 Task: Create Workspace Health and Safety Workspace description Create and manage company-wide sustainability reporting. Workspace type Education
Action: Mouse moved to (425, 93)
Screenshot: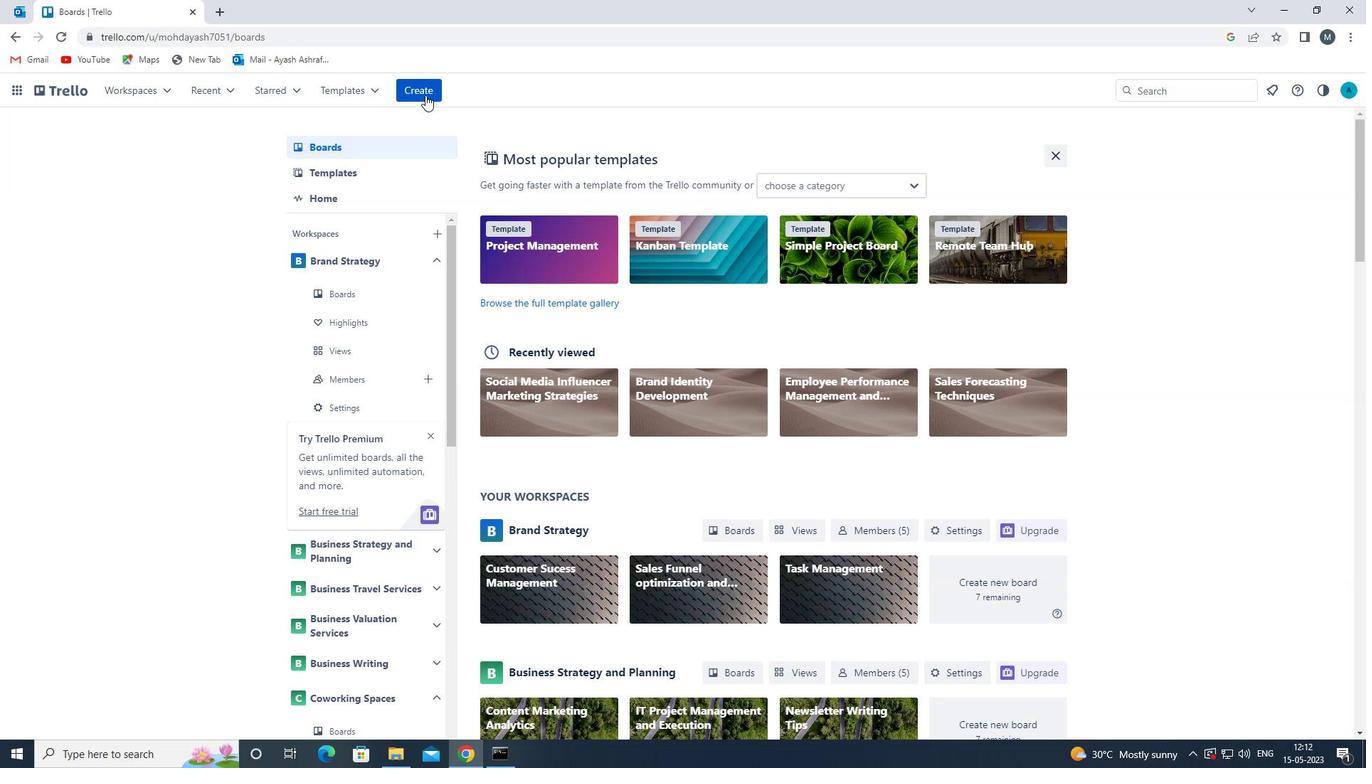 
Action: Mouse pressed left at (425, 93)
Screenshot: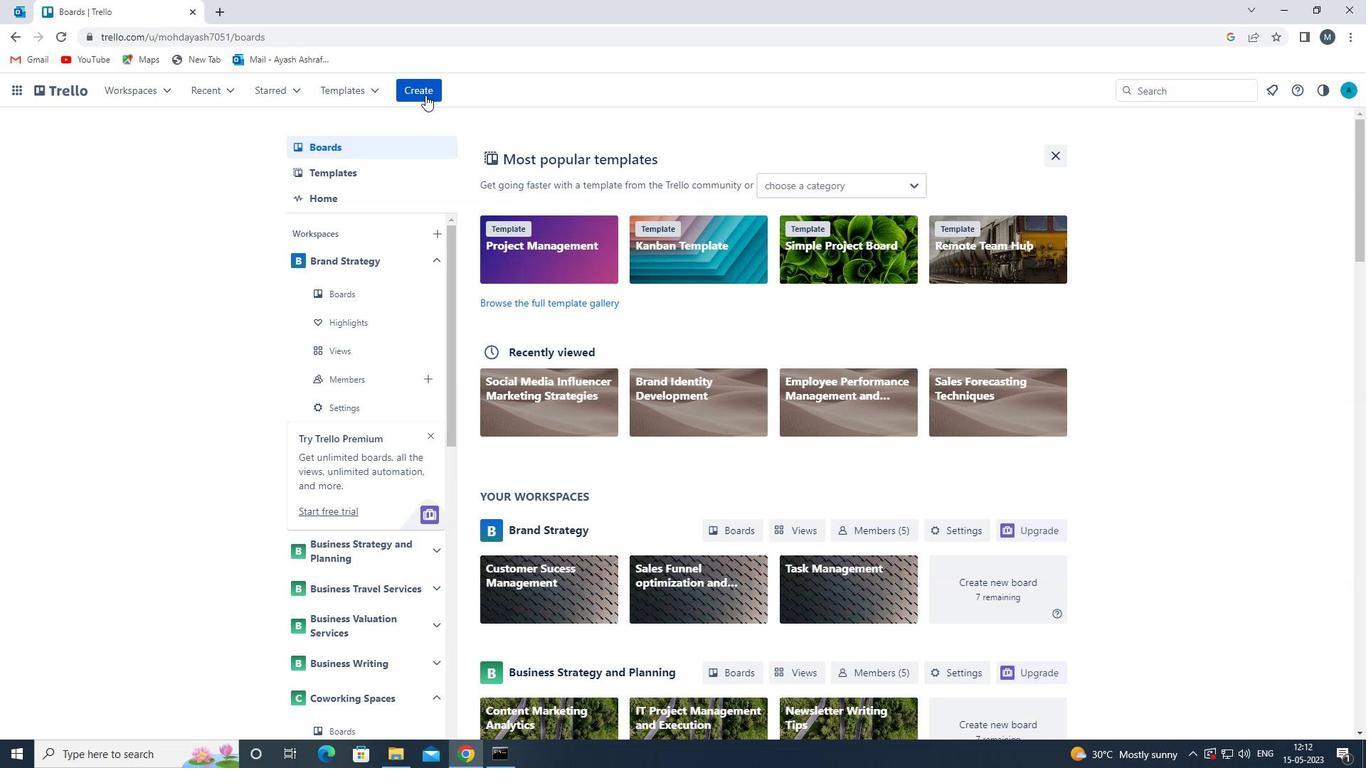 
Action: Mouse moved to (485, 237)
Screenshot: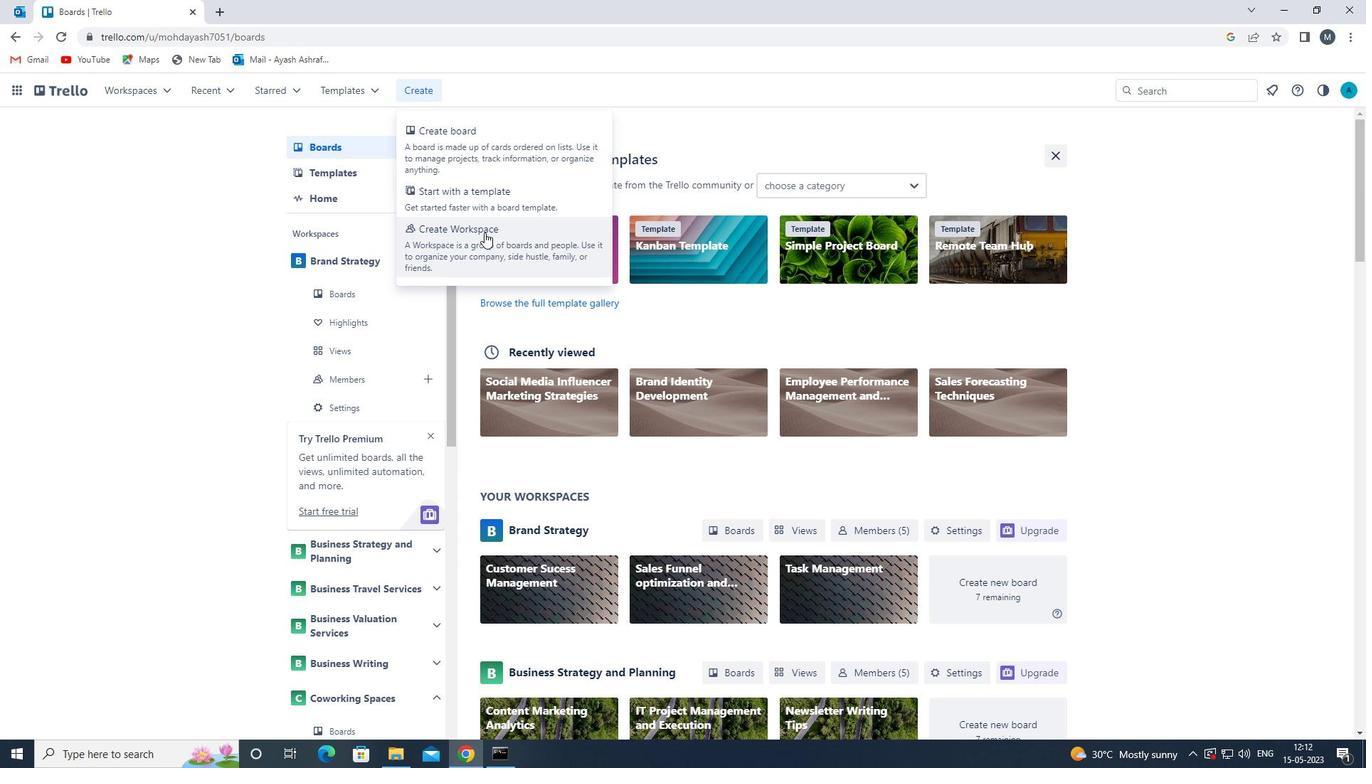 
Action: Mouse pressed left at (485, 237)
Screenshot: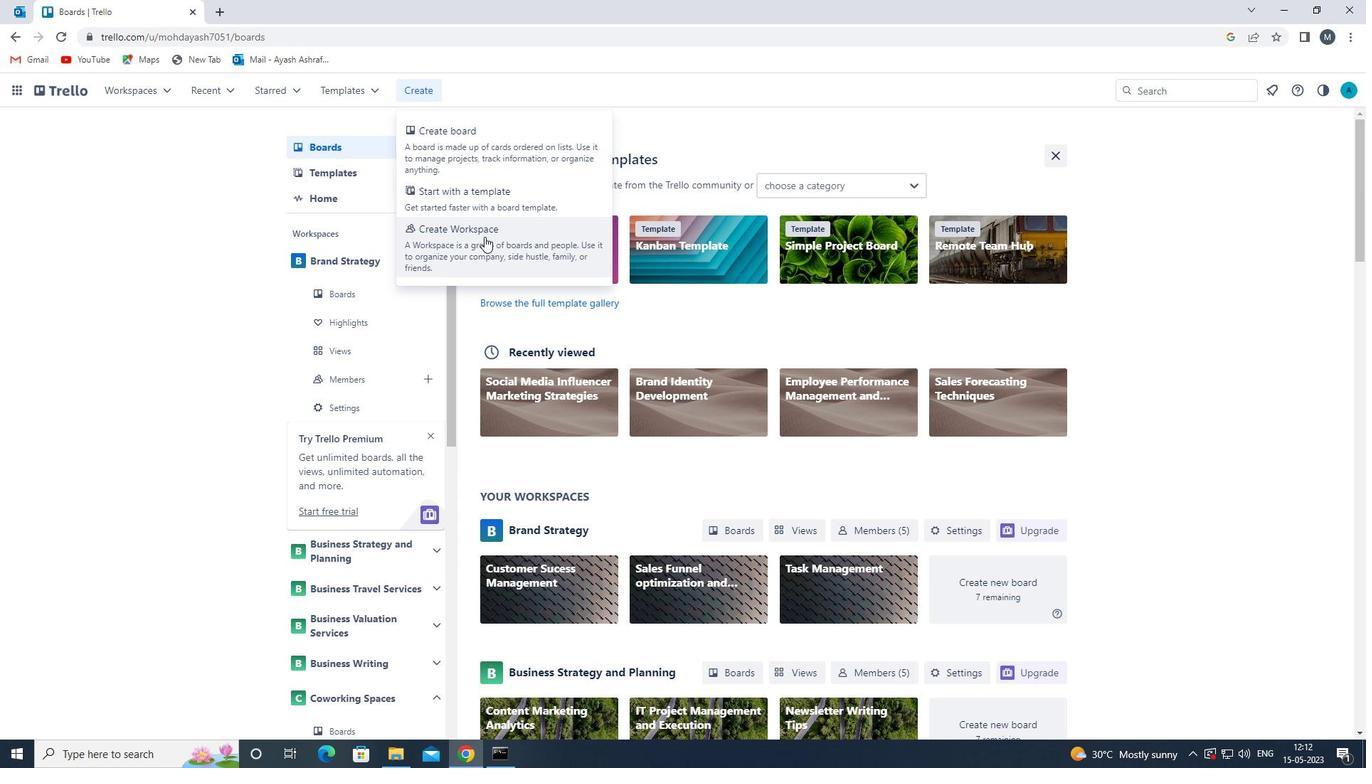 
Action: Mouse moved to (440, 264)
Screenshot: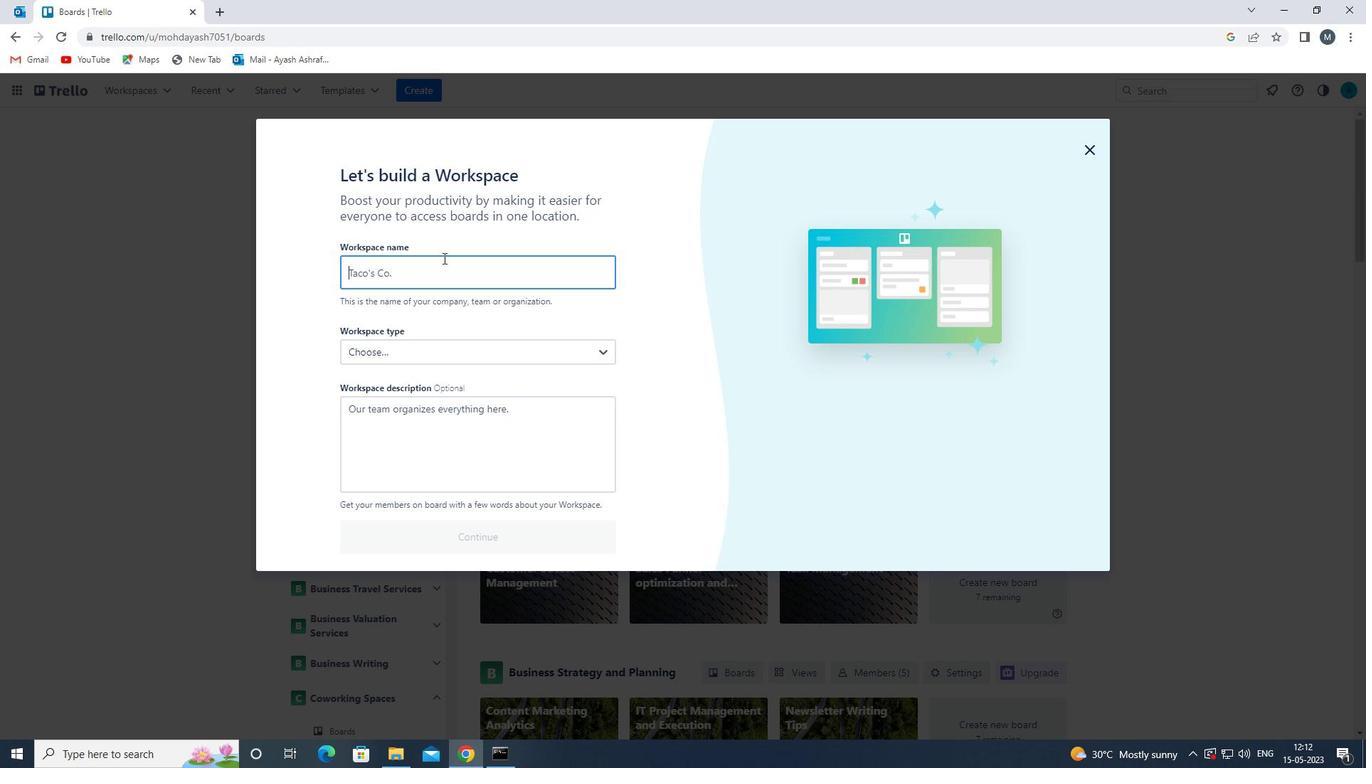 
Action: Mouse pressed left at (440, 264)
Screenshot: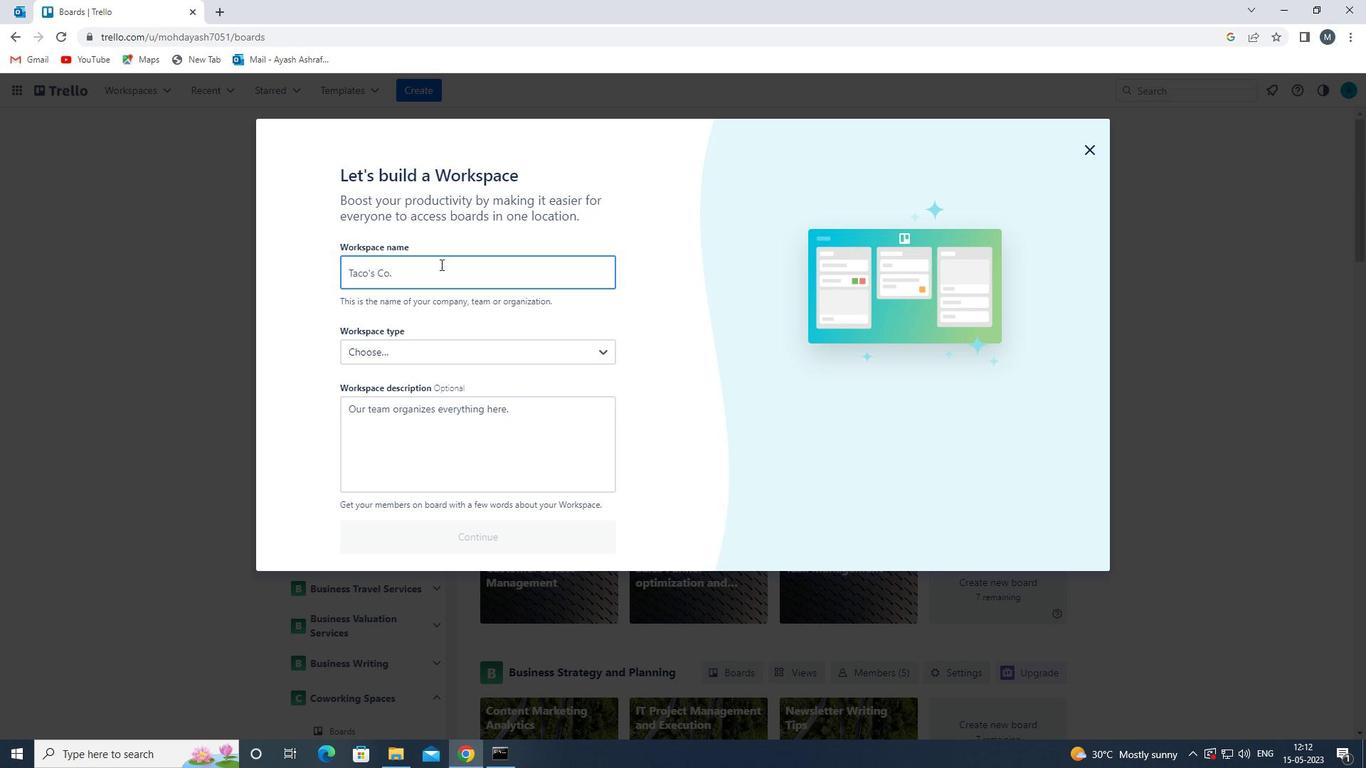 
Action: Key pressed <Key.shift>HEALTH<Key.space>AND<Key.space><Key.shift><Key.shift><Key.shift><Key.shift><Key.shift><Key.shift><Key.shift><Key.shift><Key.shift><Key.shift>SAFETY<Key.space>
Screenshot: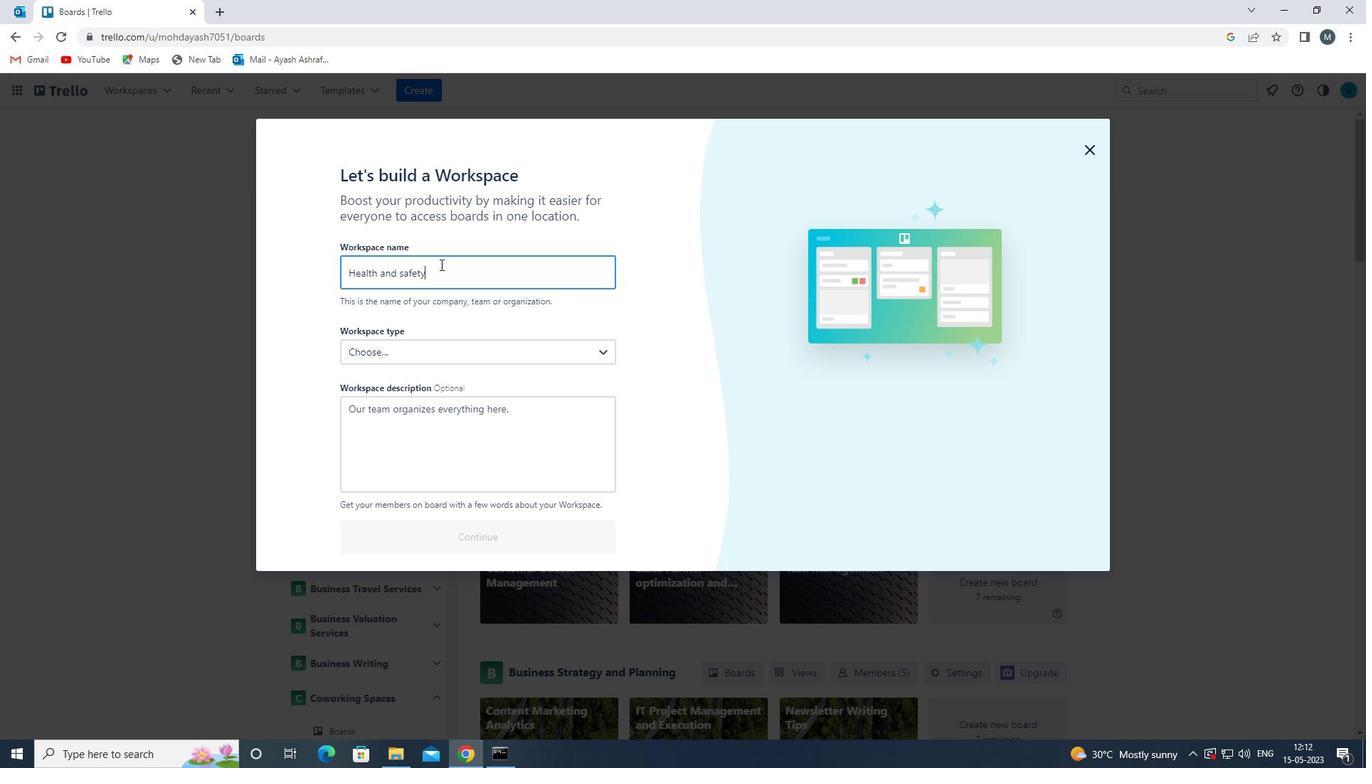 
Action: Mouse moved to (405, 273)
Screenshot: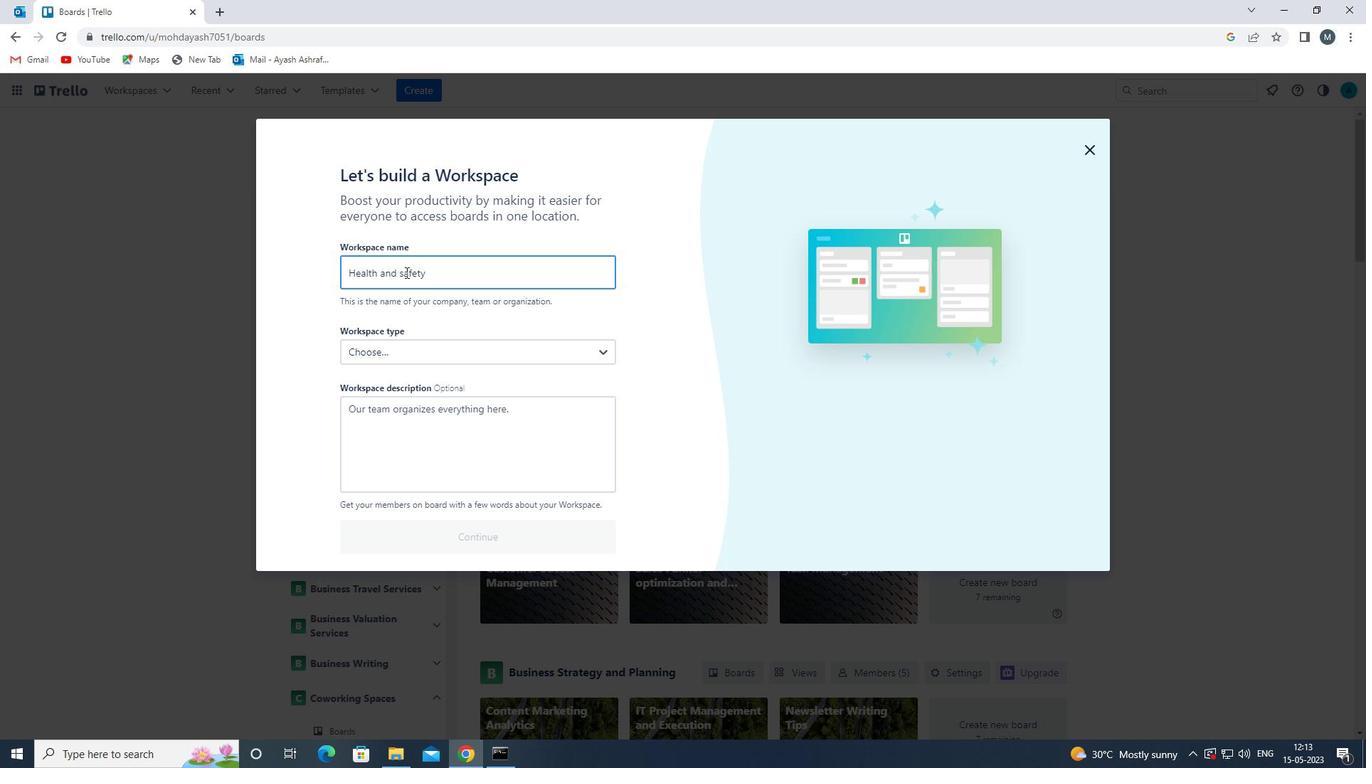 
Action: Mouse pressed left at (405, 273)
Screenshot: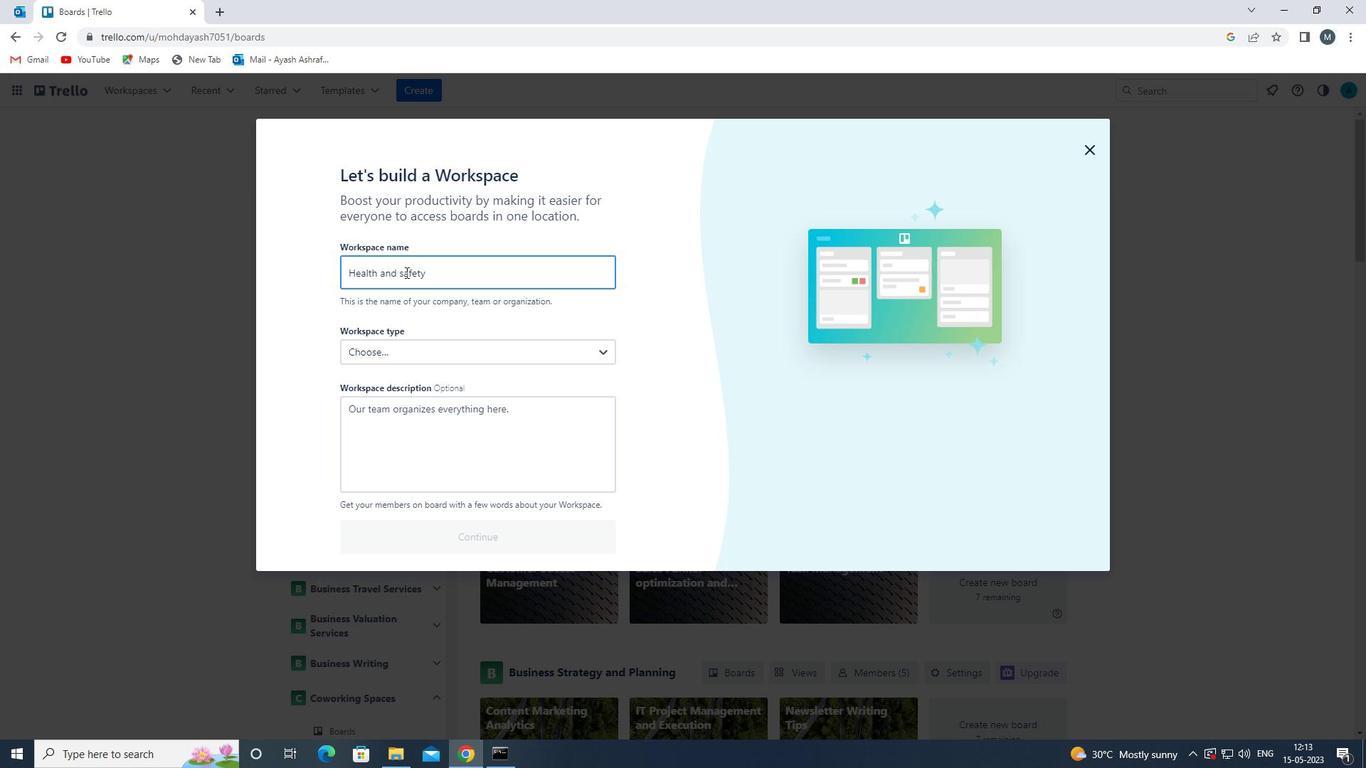 
Action: Mouse moved to (425, 281)
Screenshot: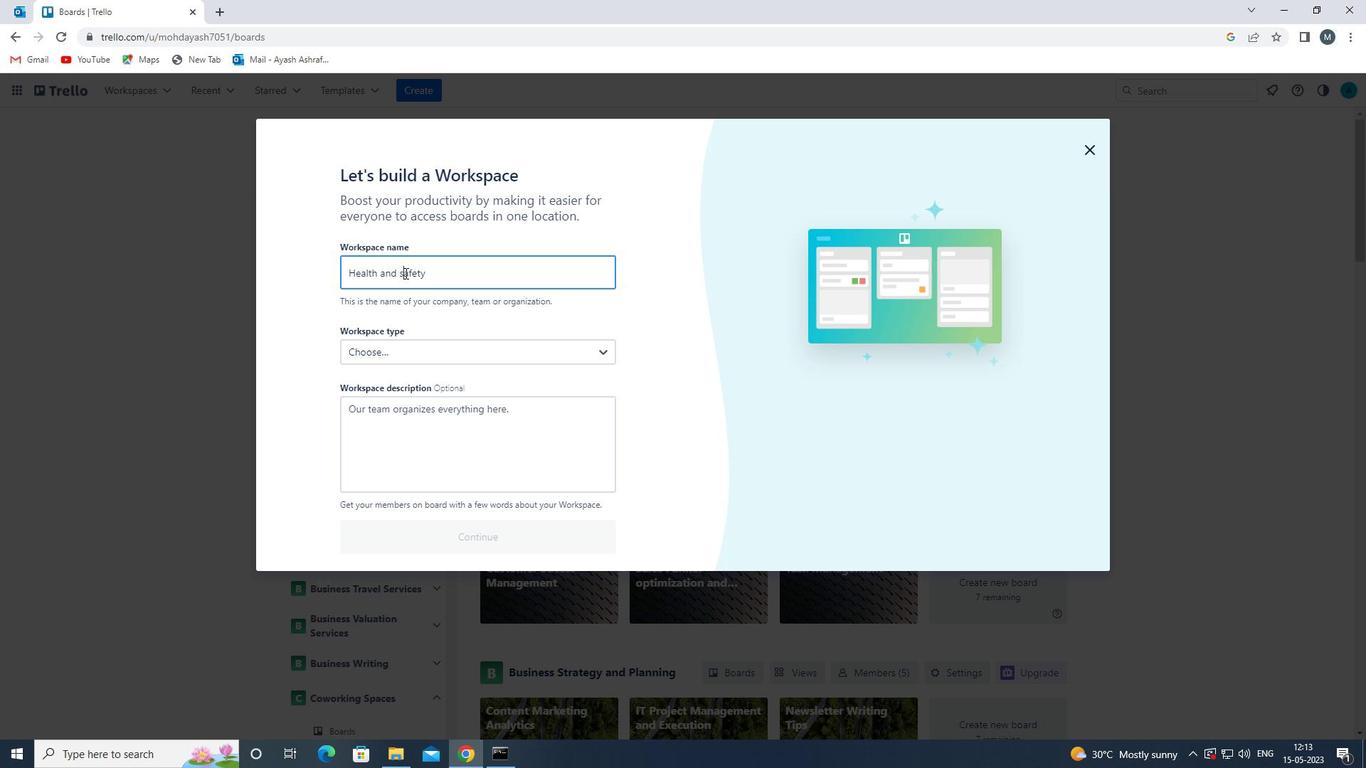 
Action: Key pressed <Key.backspace><Key.shift>S
Screenshot: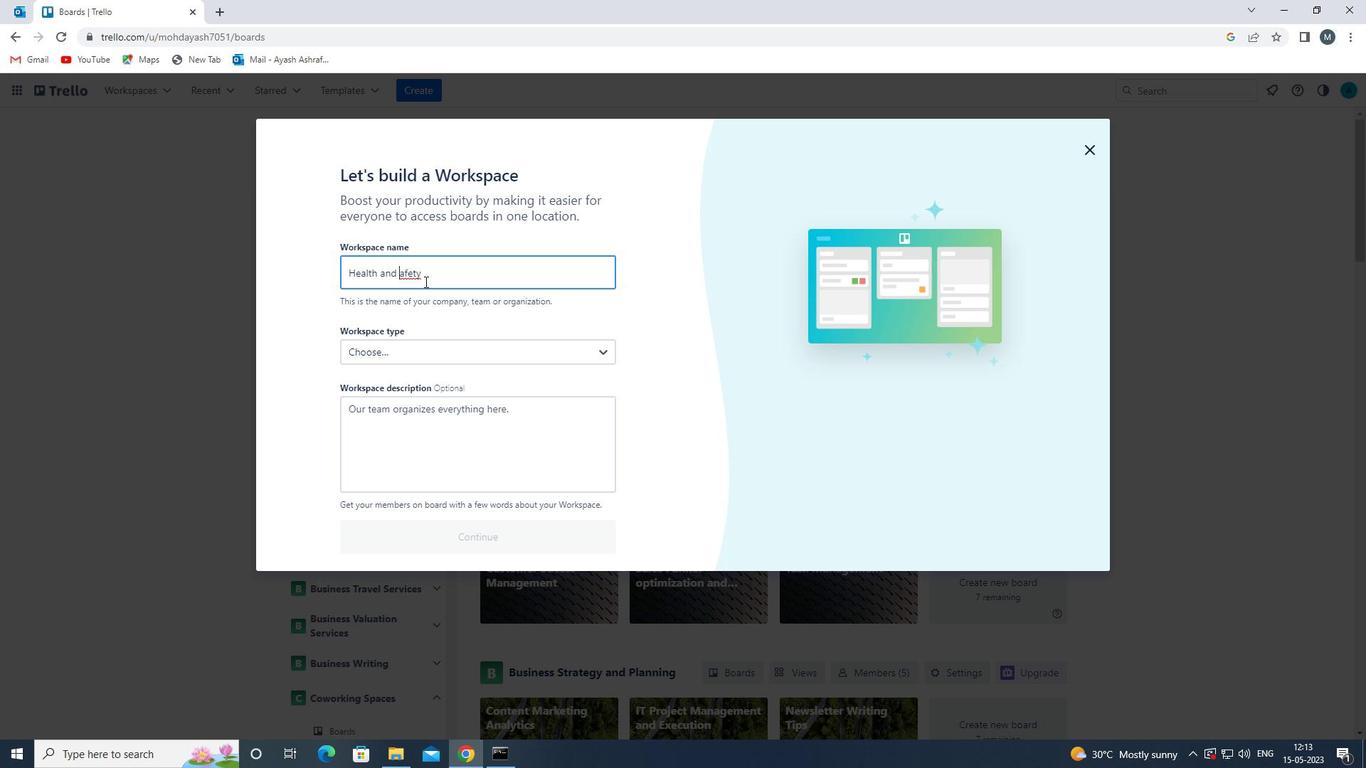 
Action: Mouse moved to (420, 355)
Screenshot: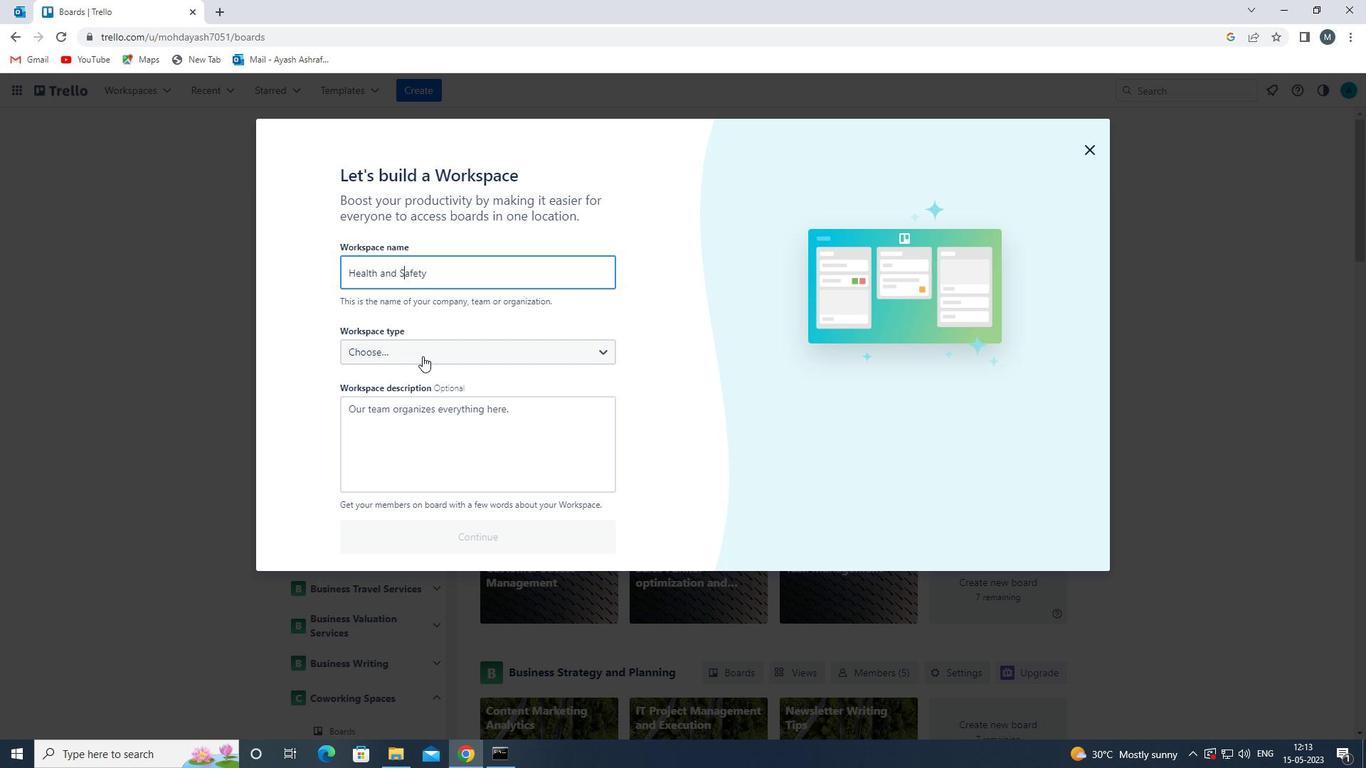 
Action: Mouse pressed left at (420, 355)
Screenshot: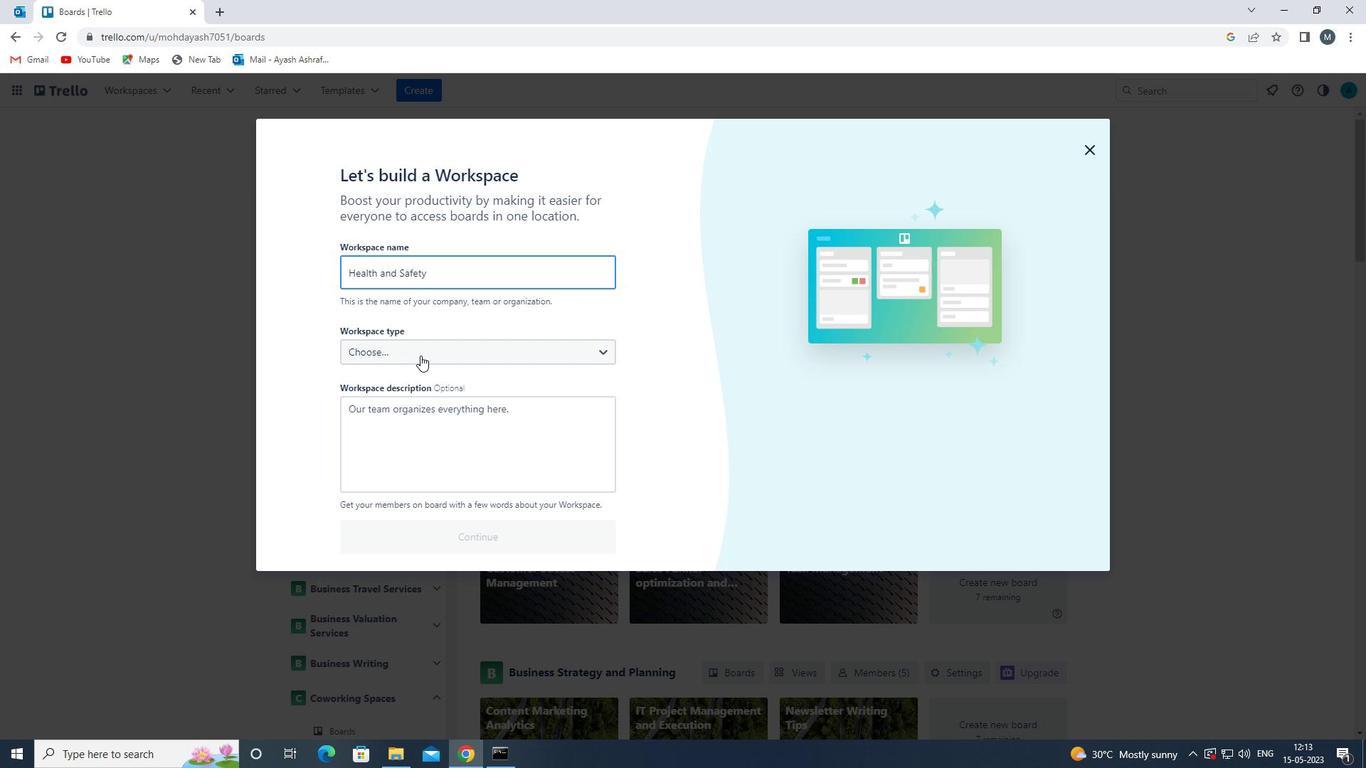 
Action: Mouse moved to (397, 387)
Screenshot: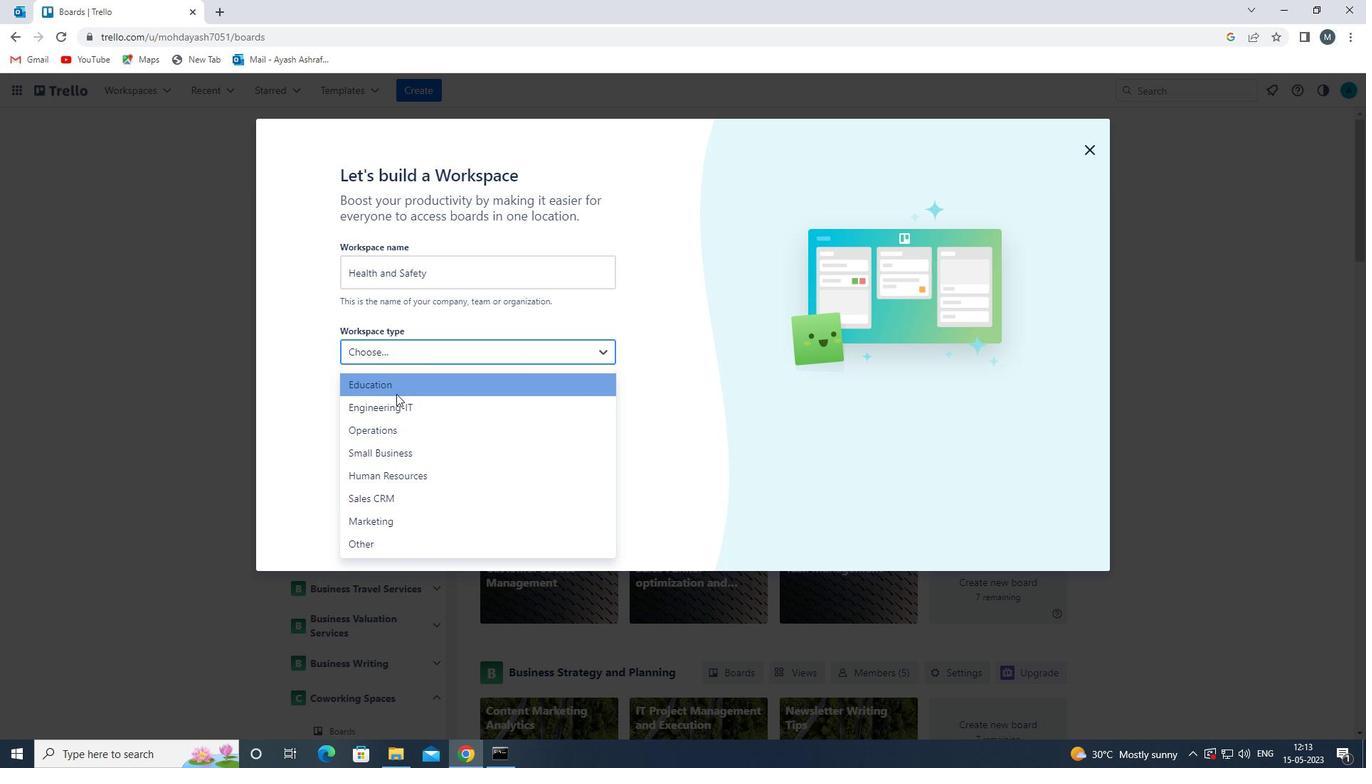 
Action: Mouse pressed left at (397, 387)
Screenshot: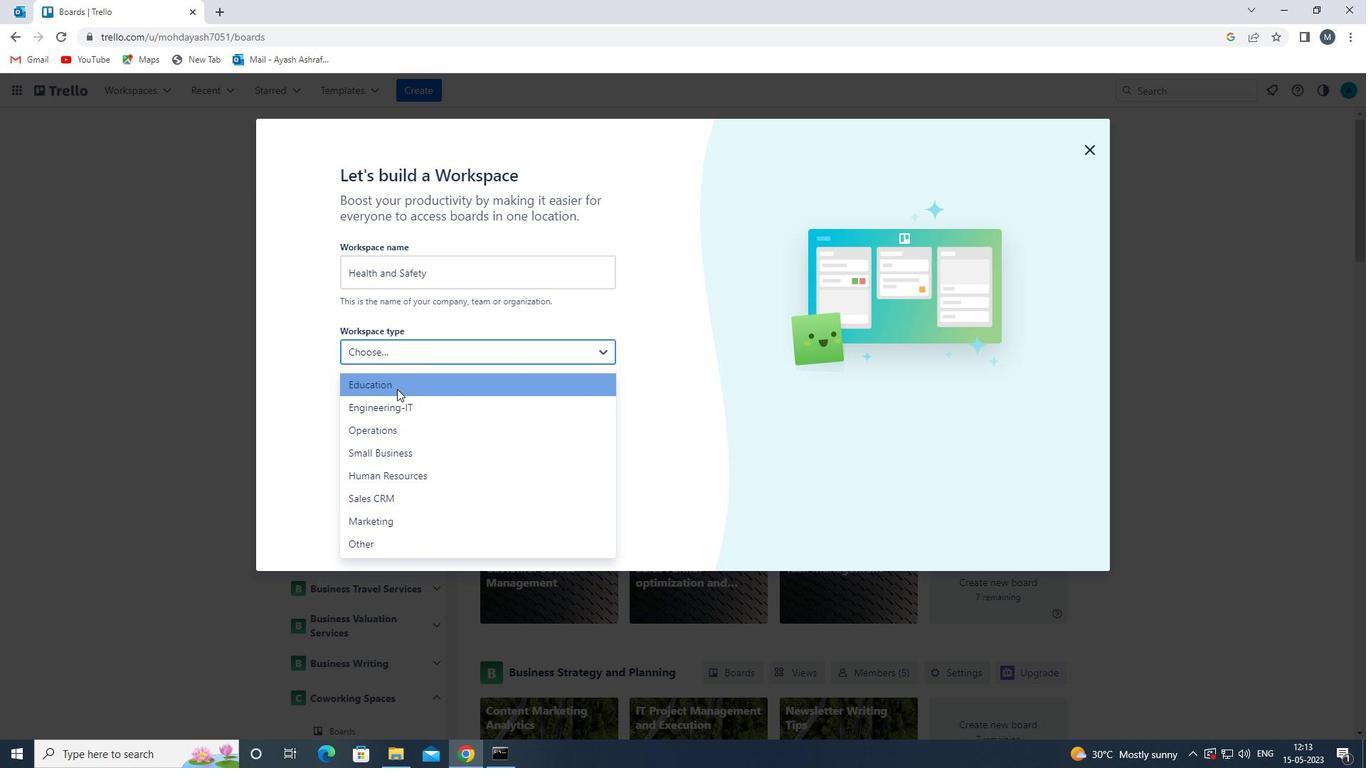 
Action: Mouse moved to (402, 413)
Screenshot: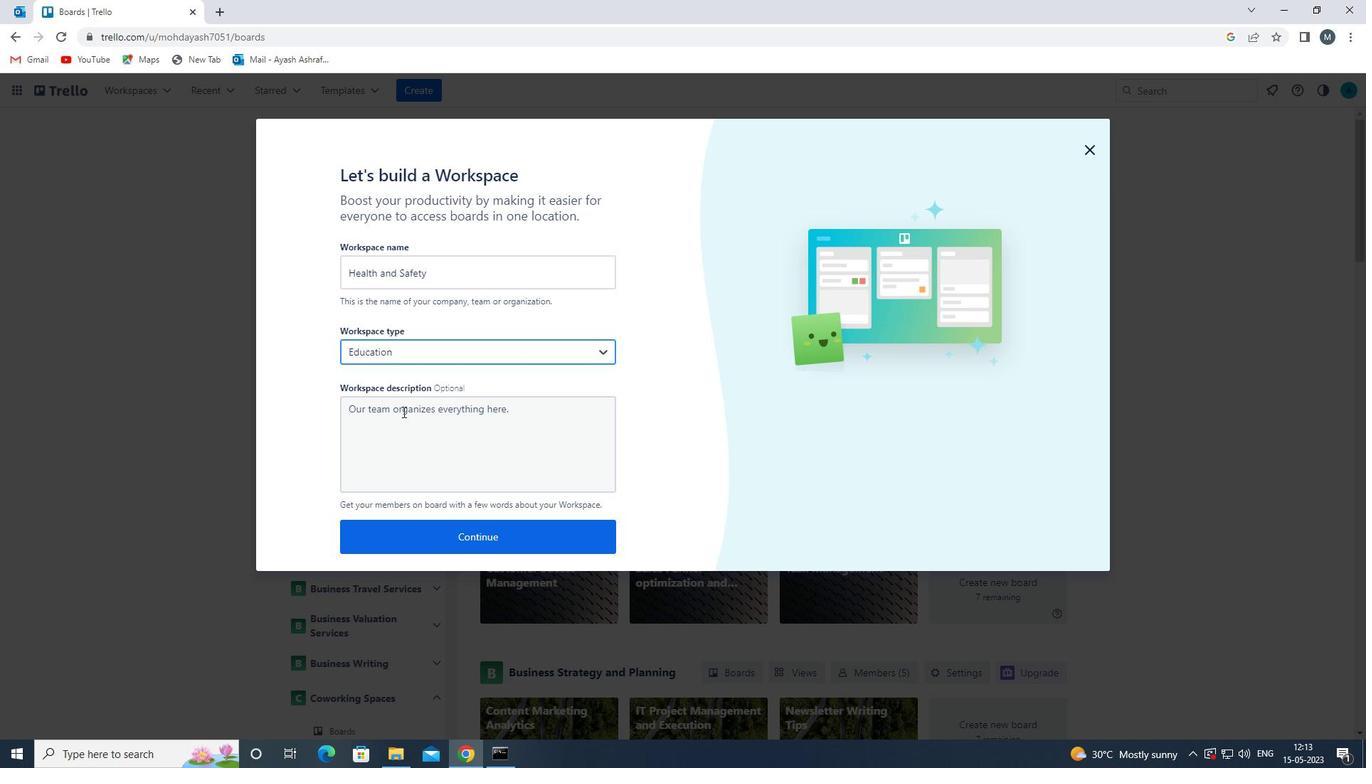 
Action: Mouse pressed left at (402, 413)
Screenshot: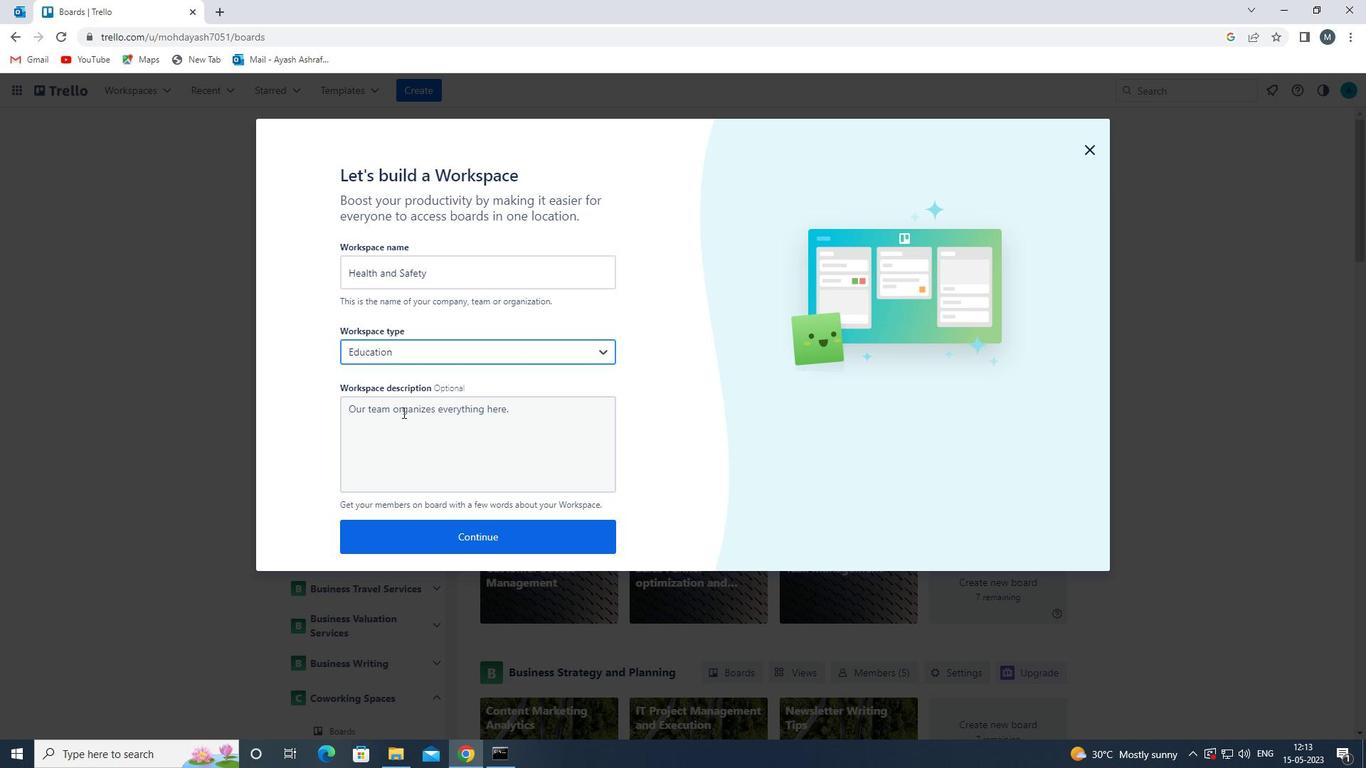 
Action: Mouse moved to (402, 415)
Screenshot: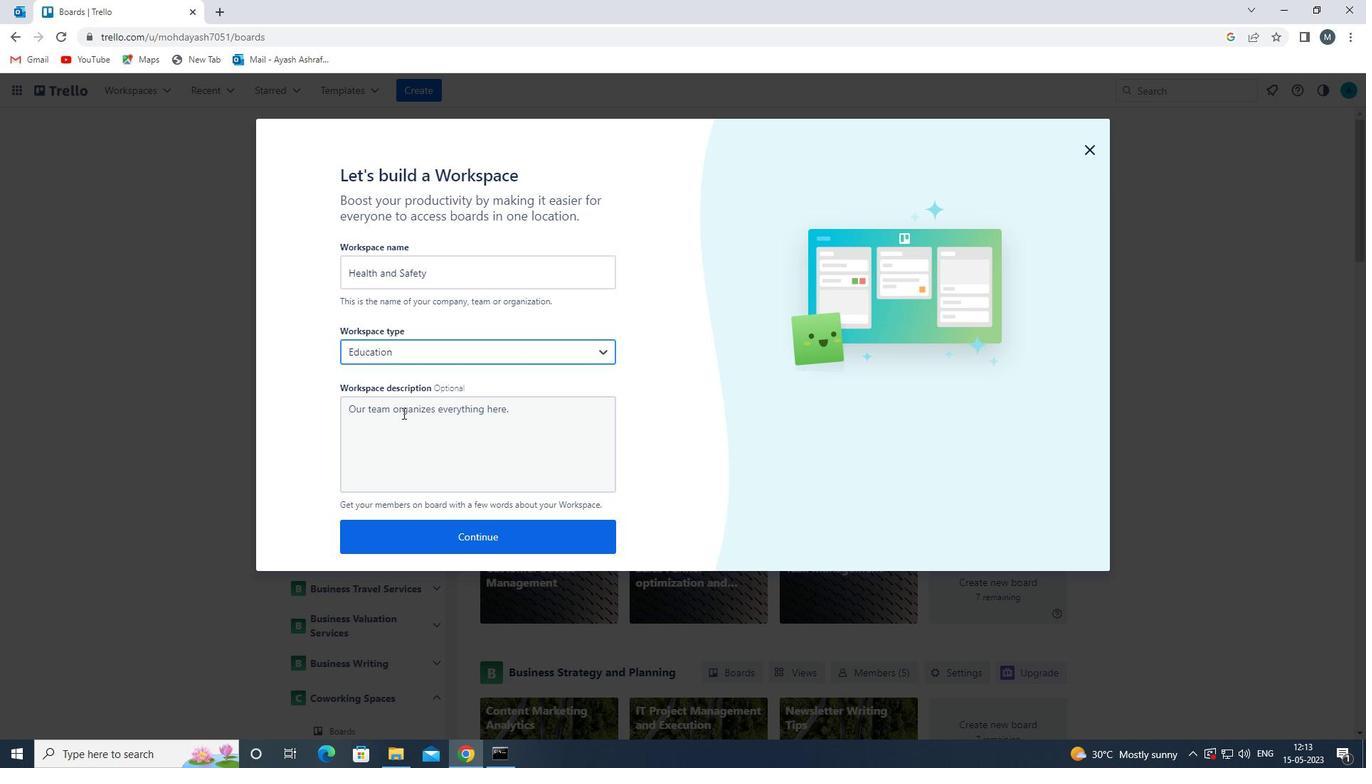 
Action: Key pressed <Key.shift>CREATE<Key.space>AND<Key.space><Key.shift>MANAGE<Key.space>COMPANY<Key.space><Key.backspace>-WIDE<Key.space>SUSTAINABILITY<Key.space>REPORTING<Key.space>
Screenshot: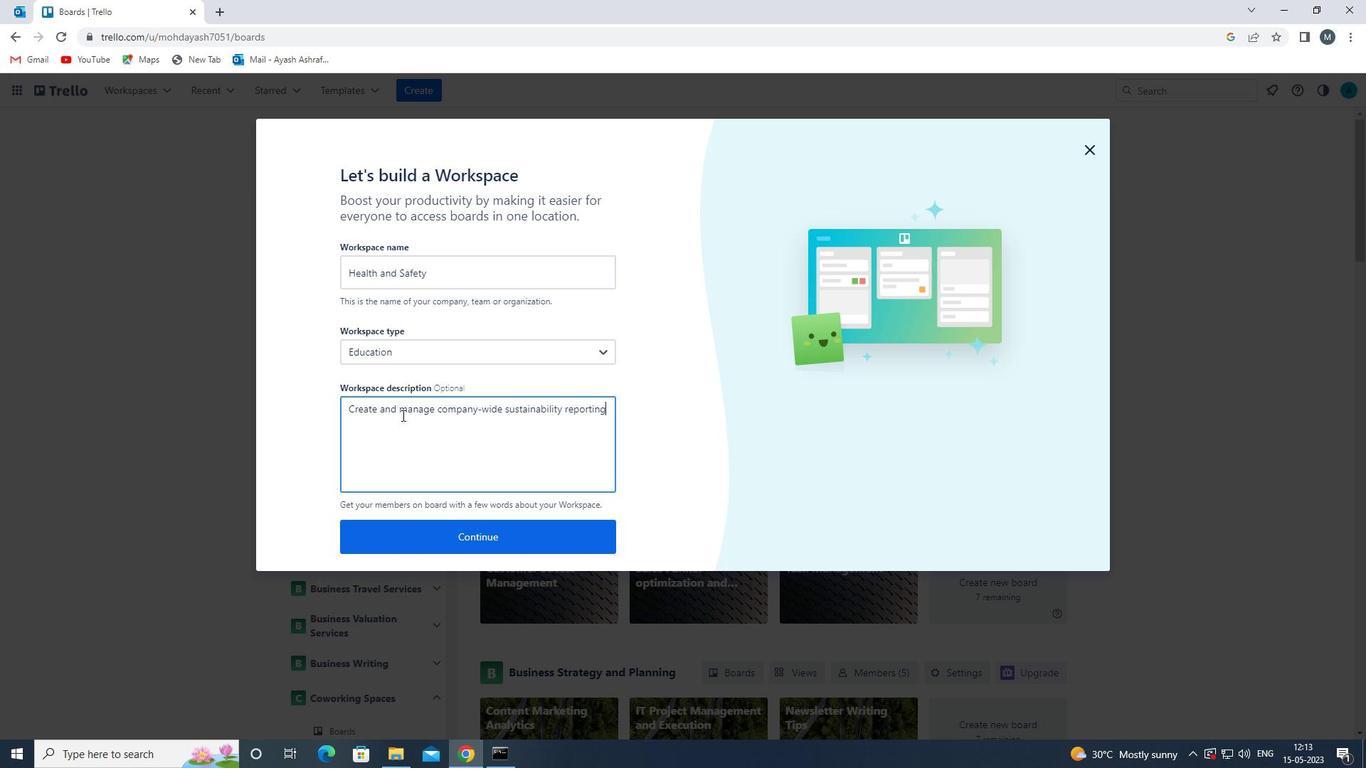 
Action: Mouse moved to (483, 541)
Screenshot: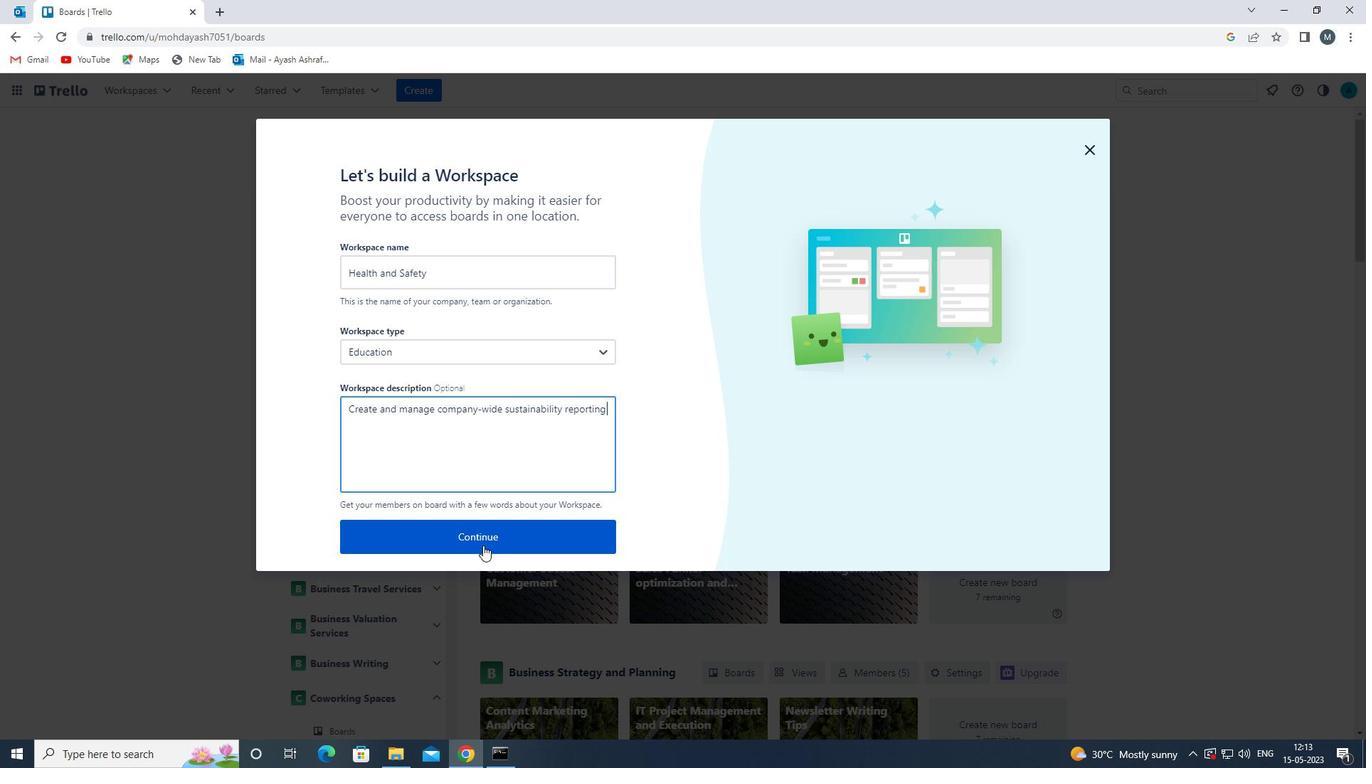 
Action: Mouse pressed left at (483, 541)
Screenshot: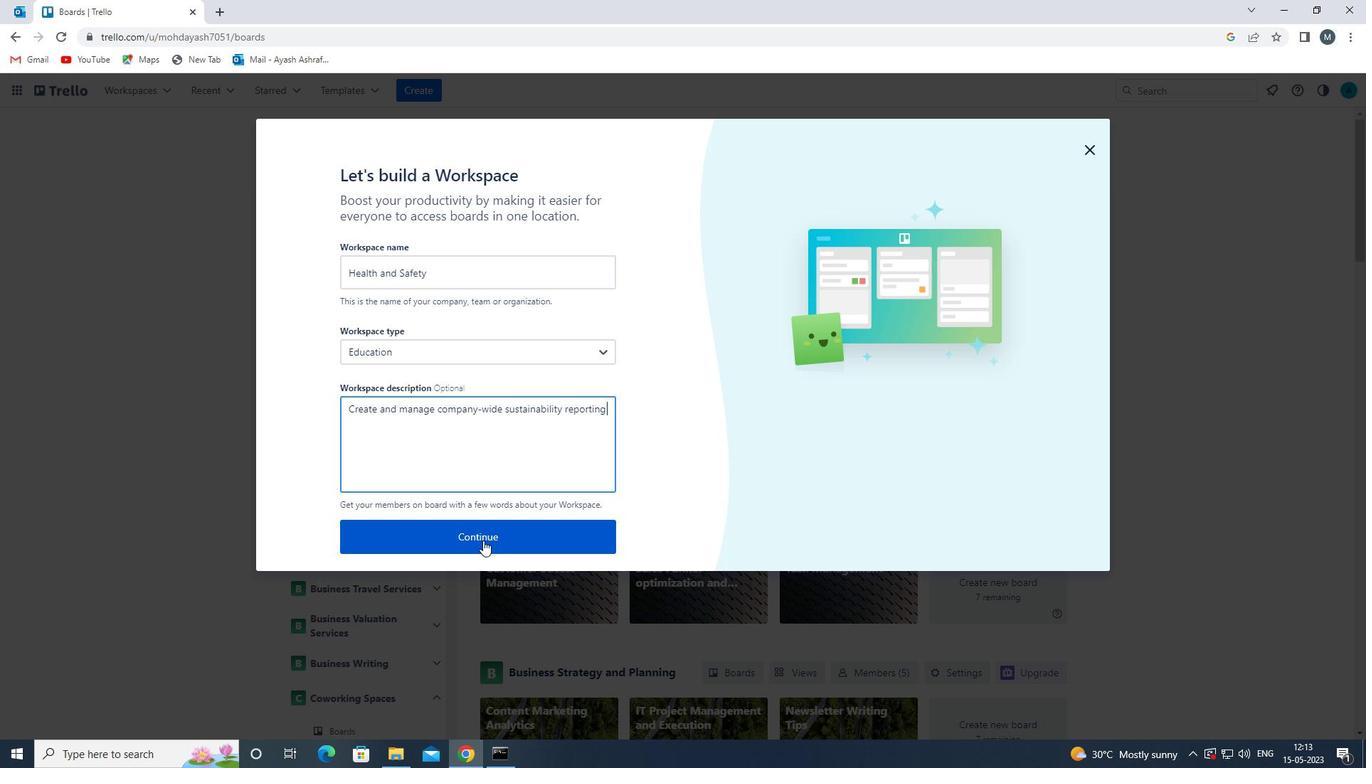 
Action: Mouse moved to (469, 534)
Screenshot: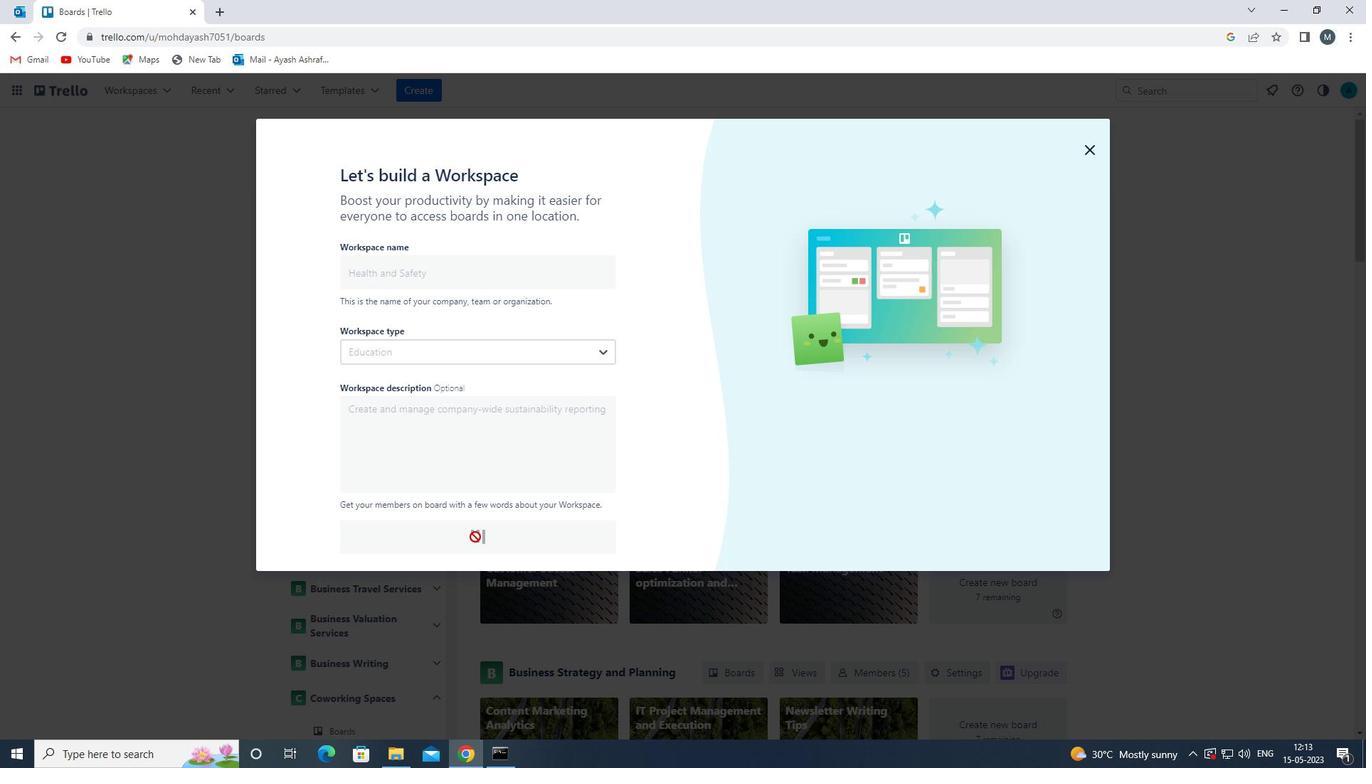 
Action: Mouse scrolled (469, 535) with delta (0, 0)
Screenshot: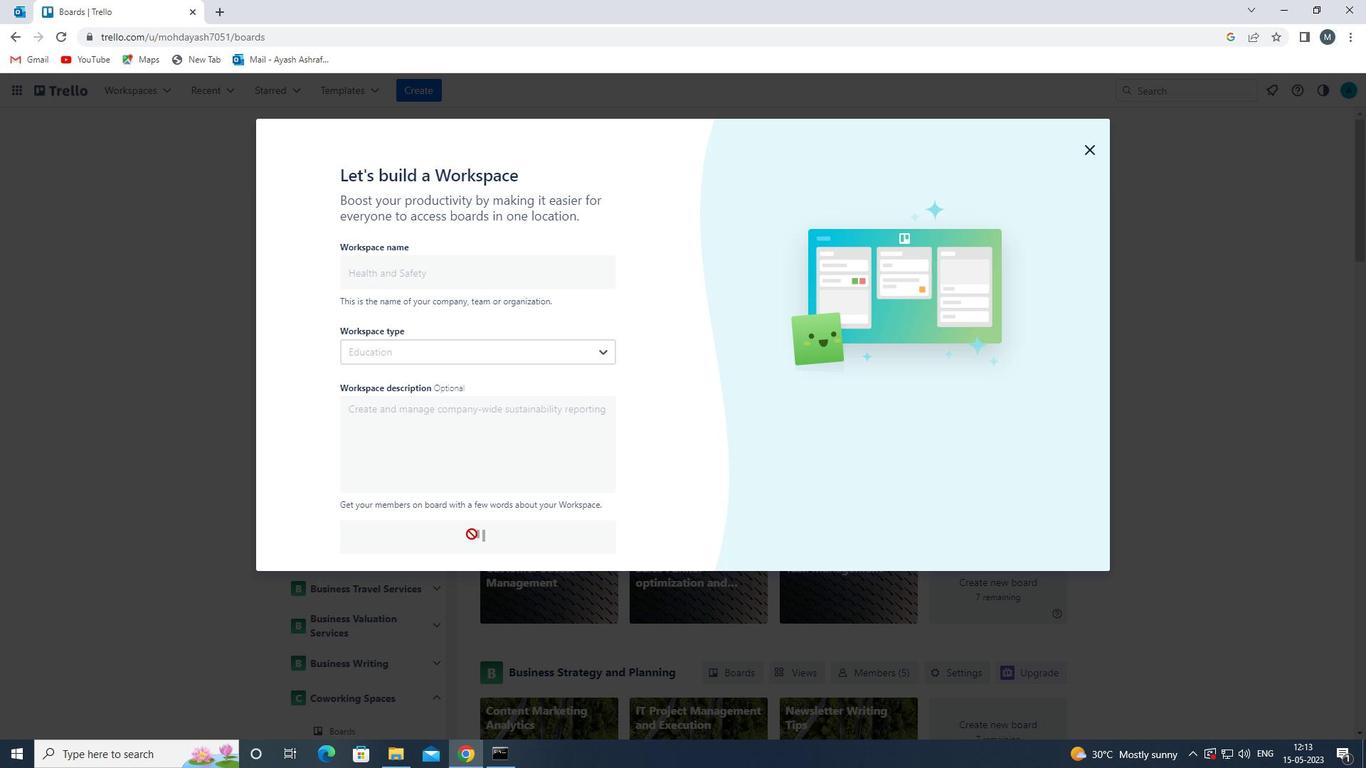 
Action: Mouse scrolled (469, 535) with delta (0, 0)
Screenshot: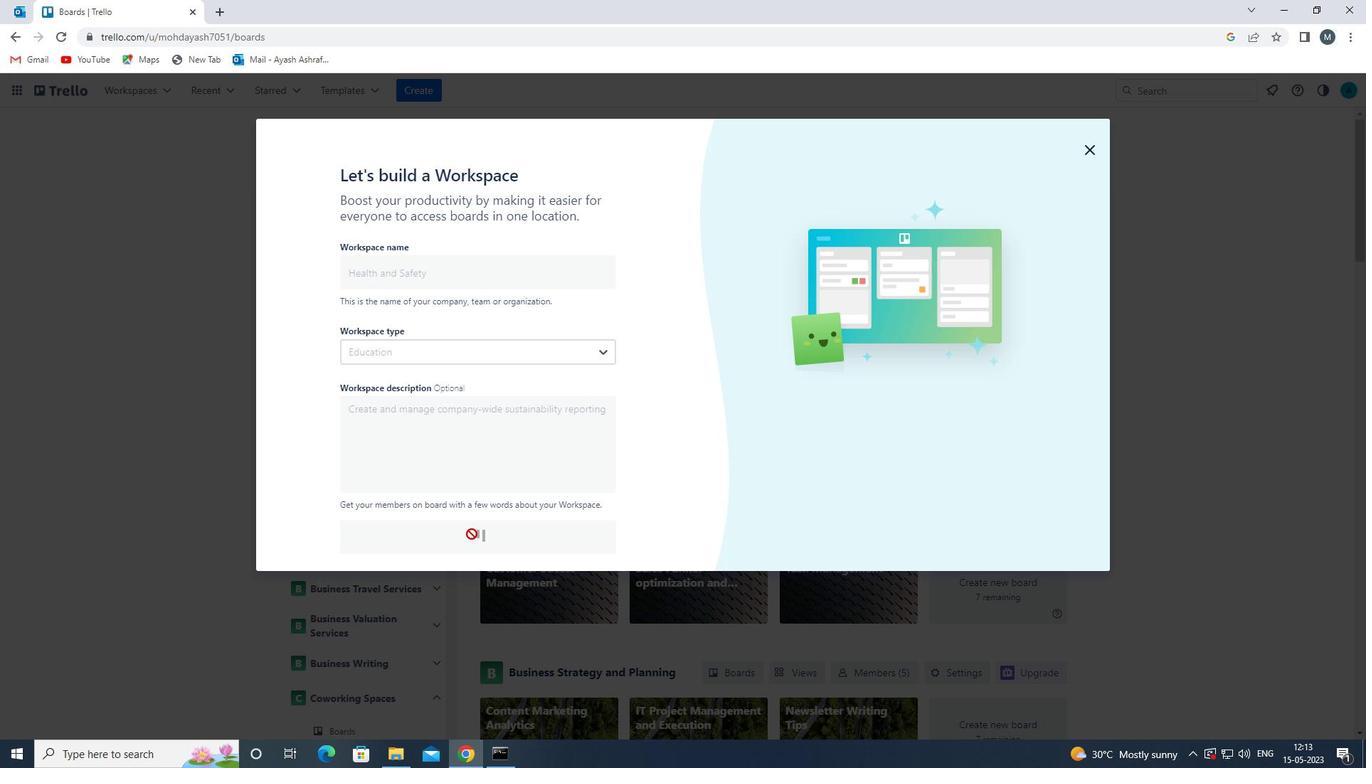 
Action: Mouse scrolled (469, 535) with delta (0, 0)
Screenshot: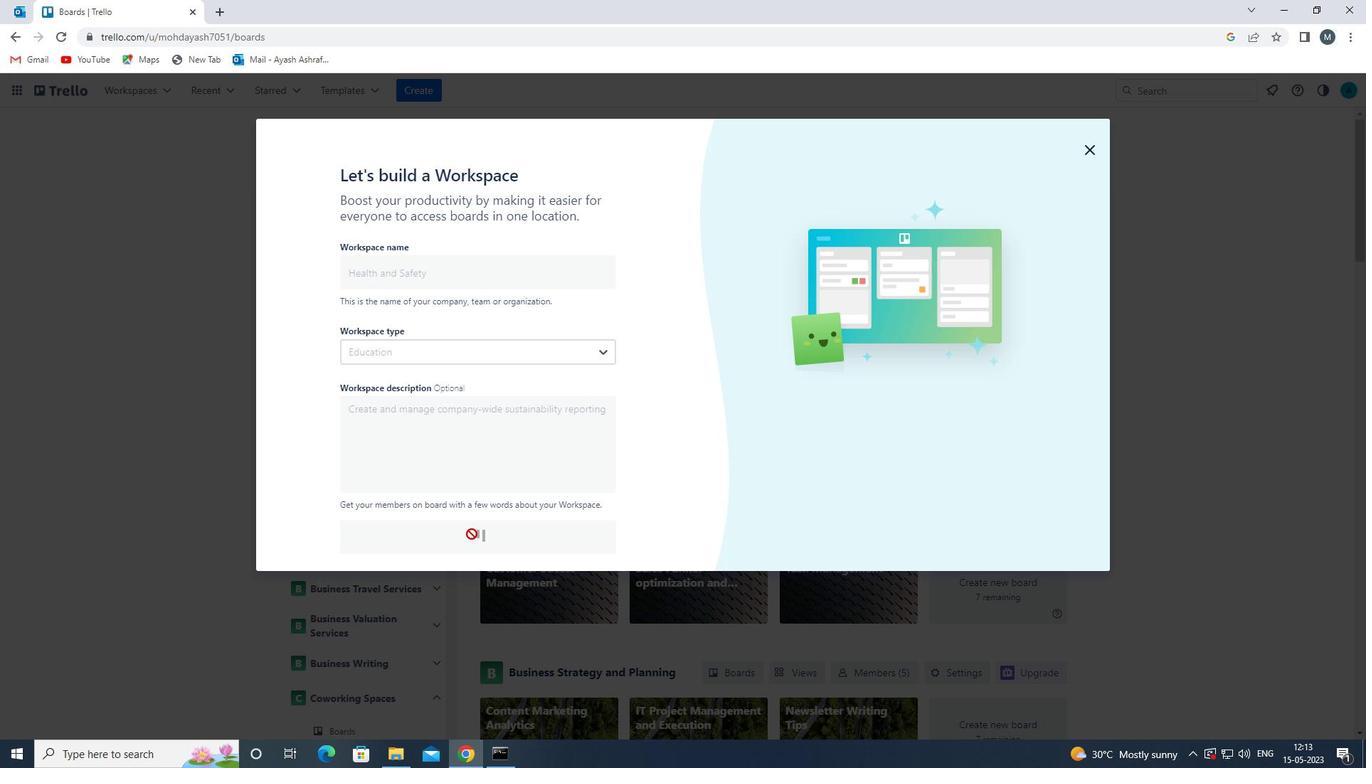 
Action: Mouse scrolled (469, 535) with delta (0, 0)
Screenshot: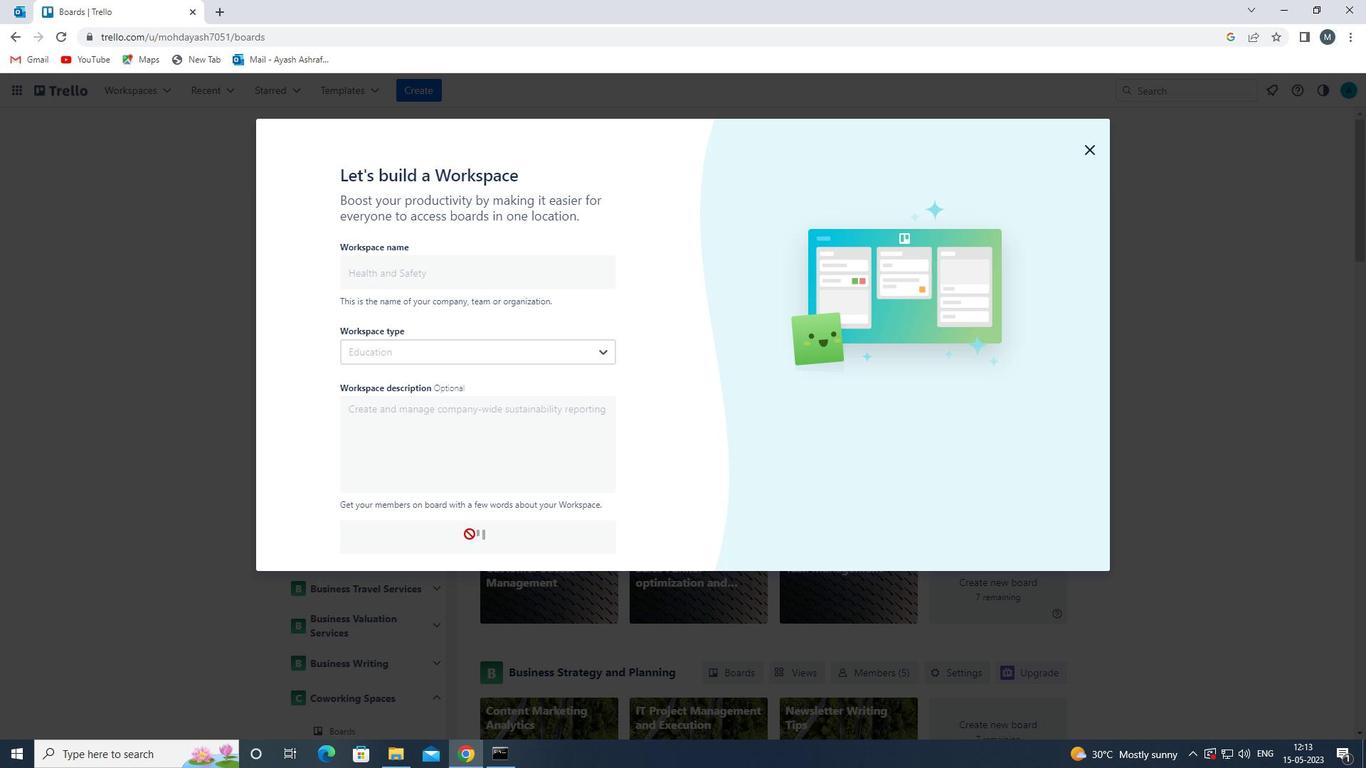 
Action: Mouse scrolled (469, 535) with delta (0, 0)
Screenshot: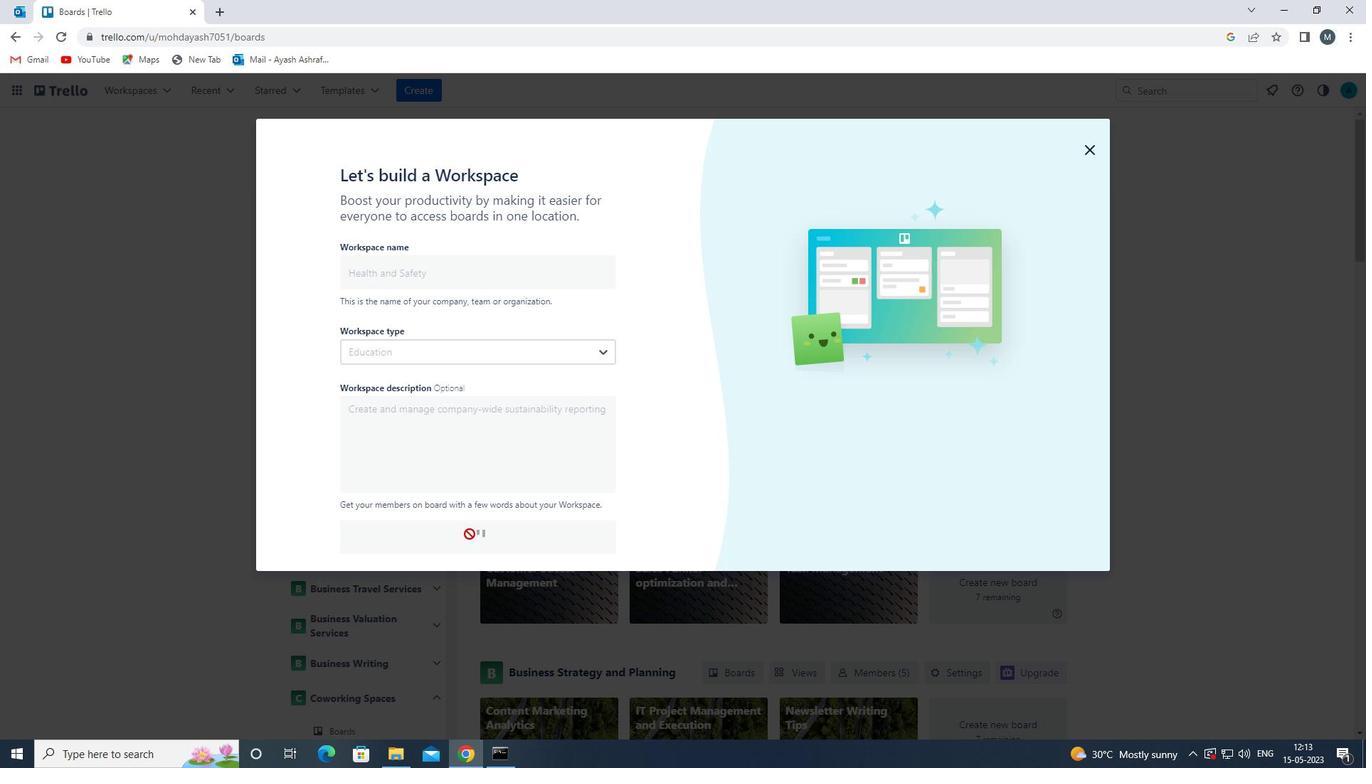 
Action: Mouse moved to (468, 530)
Screenshot: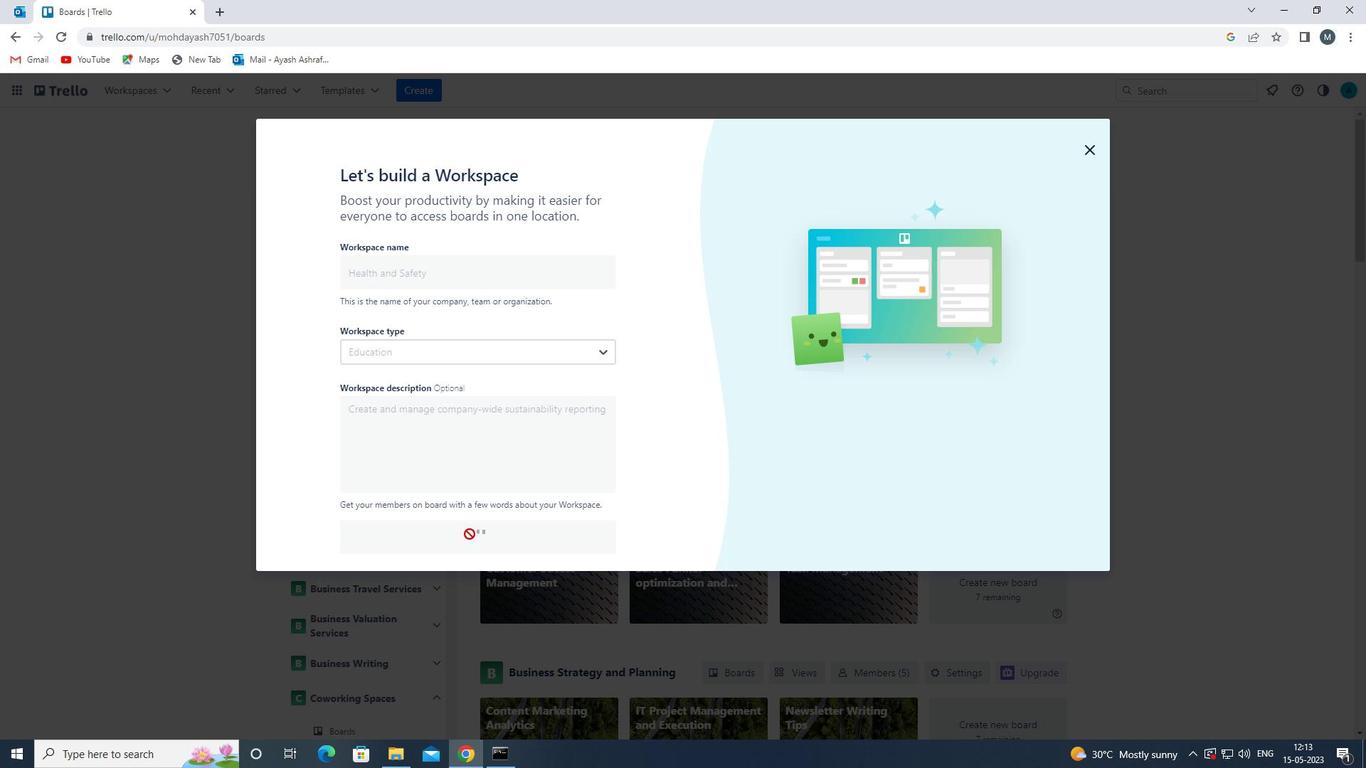 
Action: Mouse scrolled (468, 531) with delta (0, 0)
Screenshot: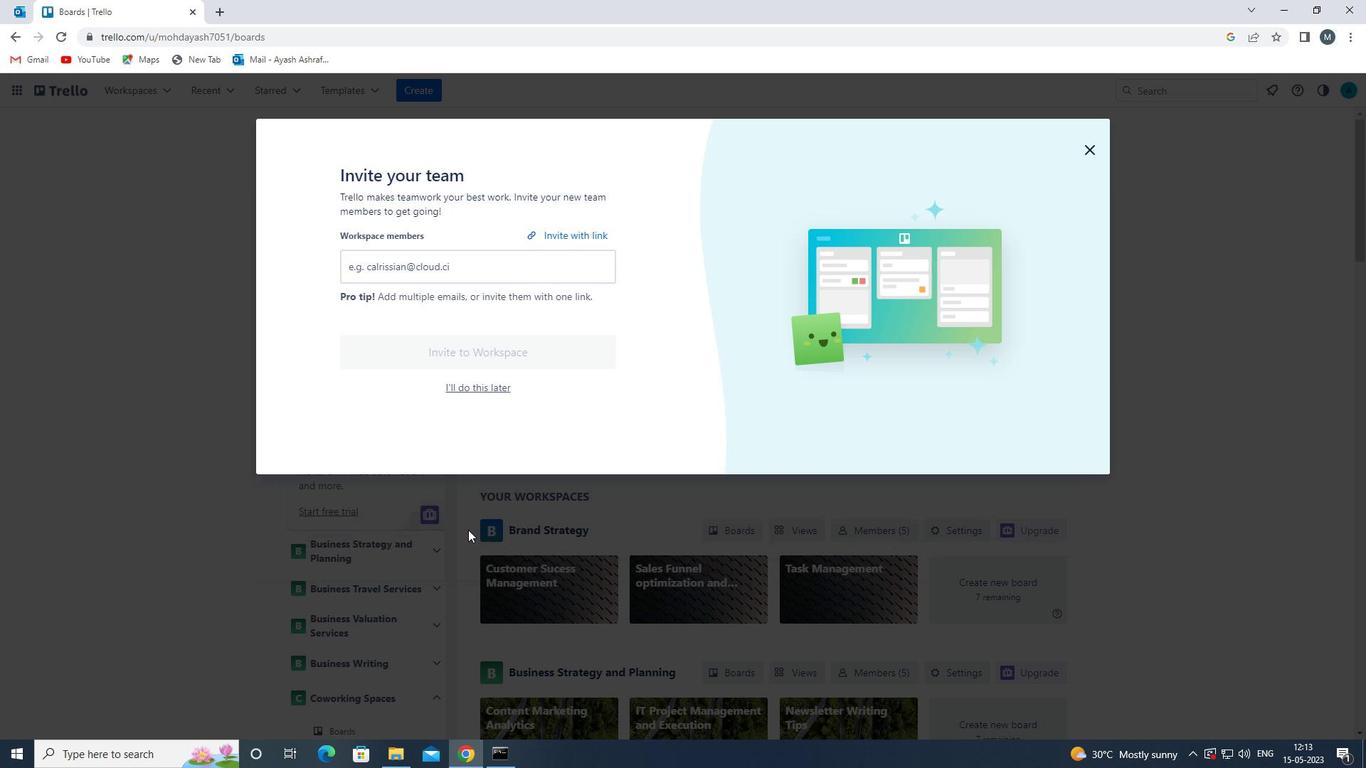 
Action: Mouse scrolled (468, 531) with delta (0, 0)
Screenshot: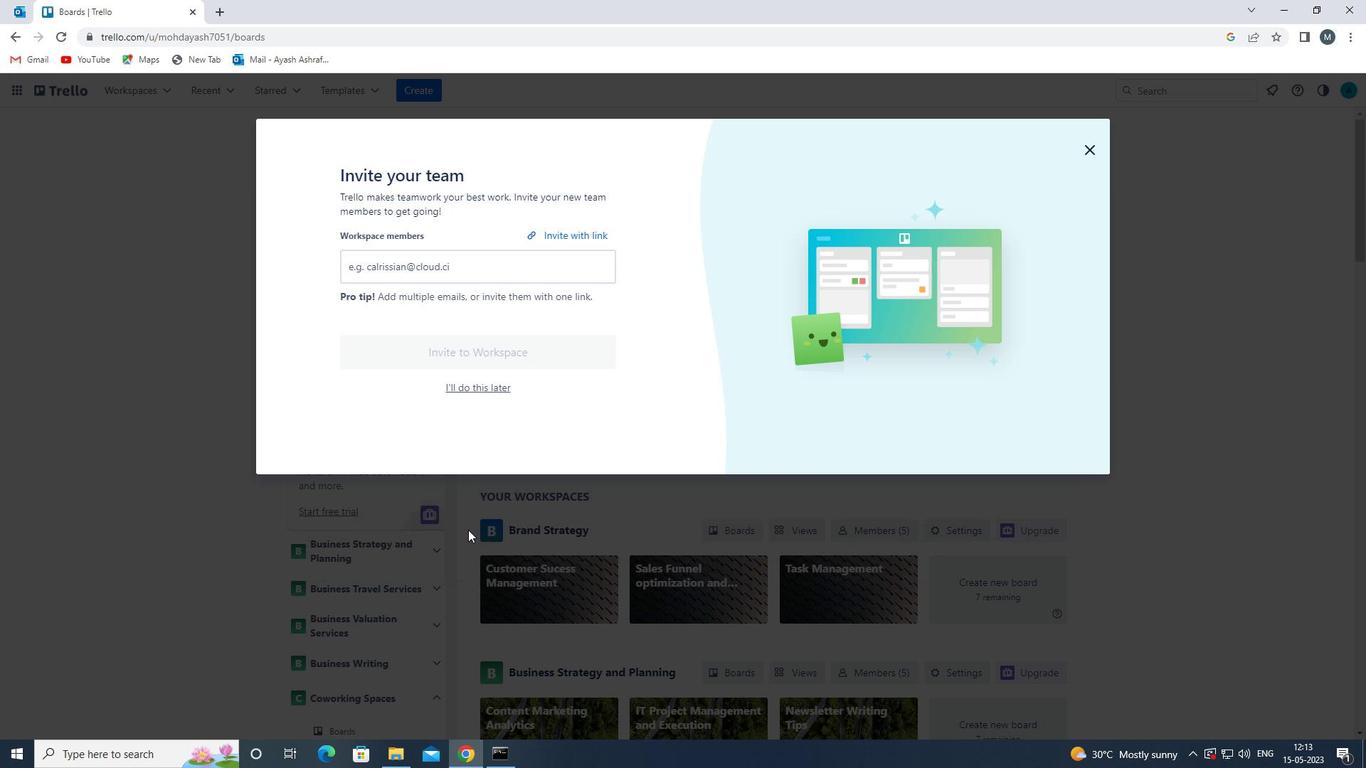 
Action: Mouse scrolled (468, 531) with delta (0, 0)
Screenshot: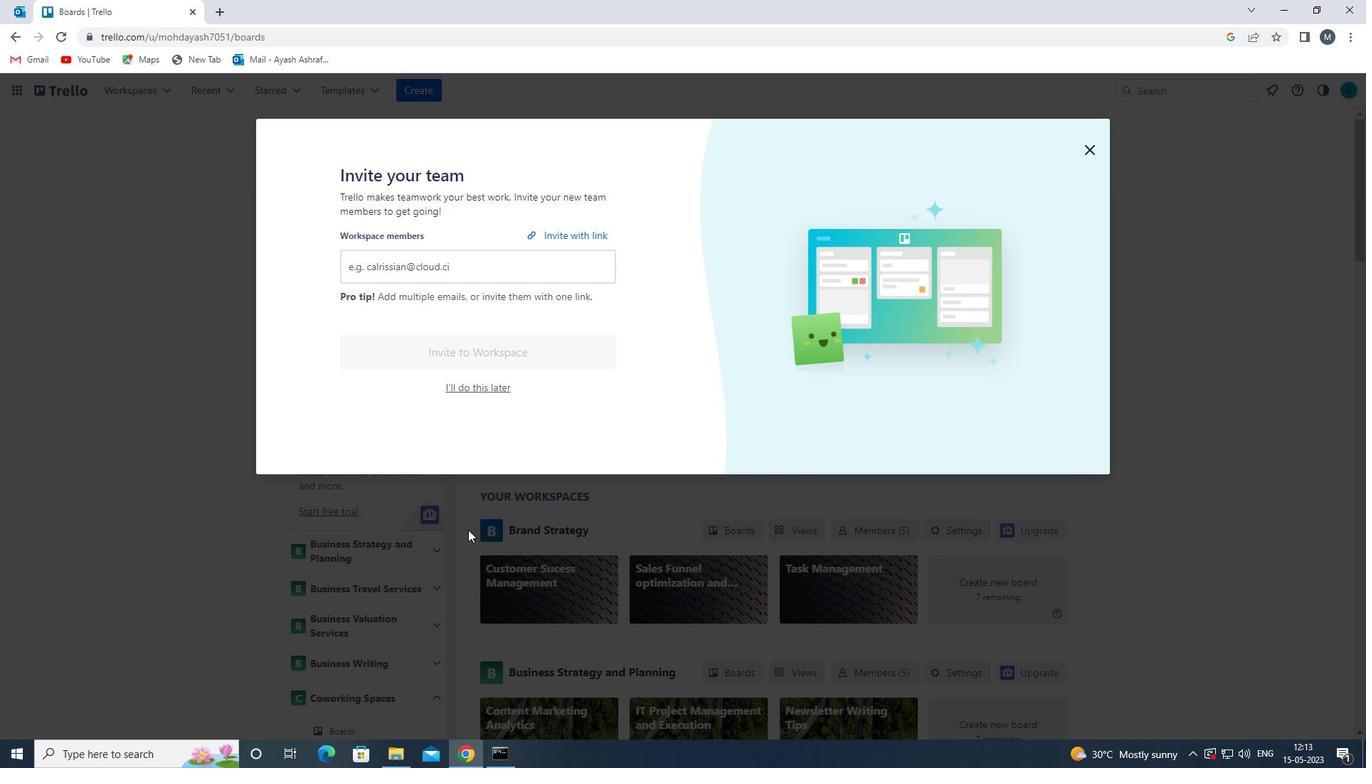 
